 Task: In the Contact  Genesis.Thompson@iCloud.com, schedule and save the meeting with title: 'Collaborative Discussion', Select date: '17 August, 2023', select start time: 10:30:AM. Add location in person New York with meeting description: Kindly join this meeting to understand Product Demo and Service Presentation.. Logged in from softage.1@softage.net
Action: Mouse moved to (86, 59)
Screenshot: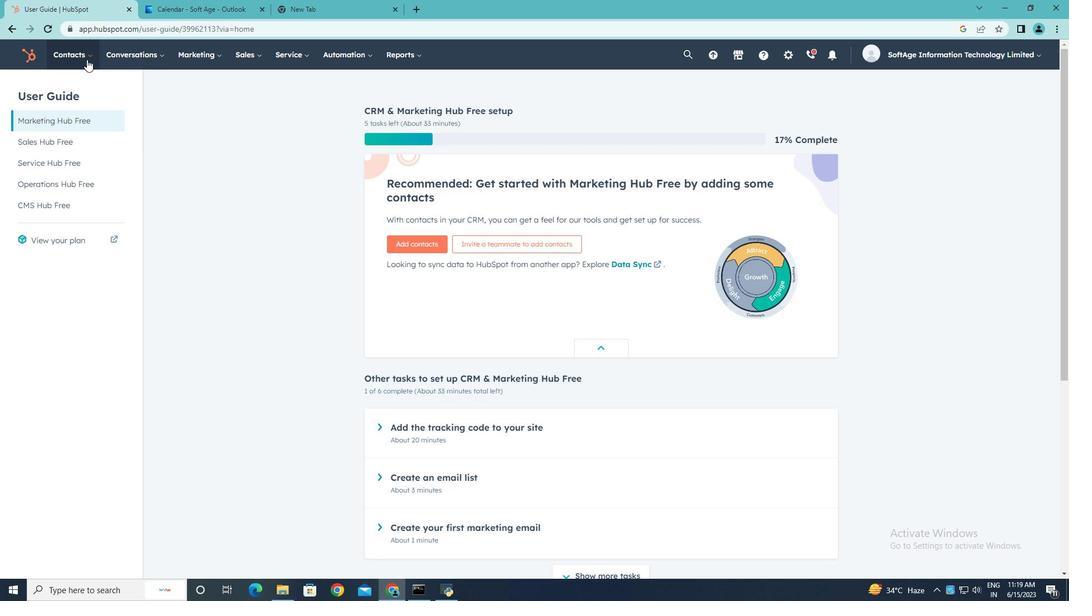 
Action: Mouse pressed left at (86, 59)
Screenshot: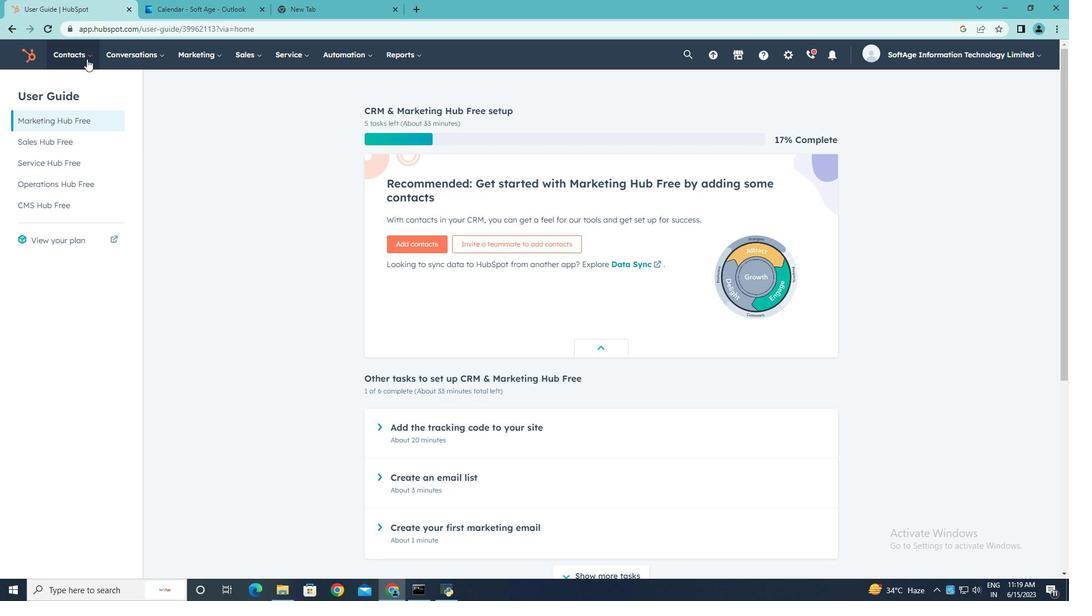
Action: Mouse moved to (80, 90)
Screenshot: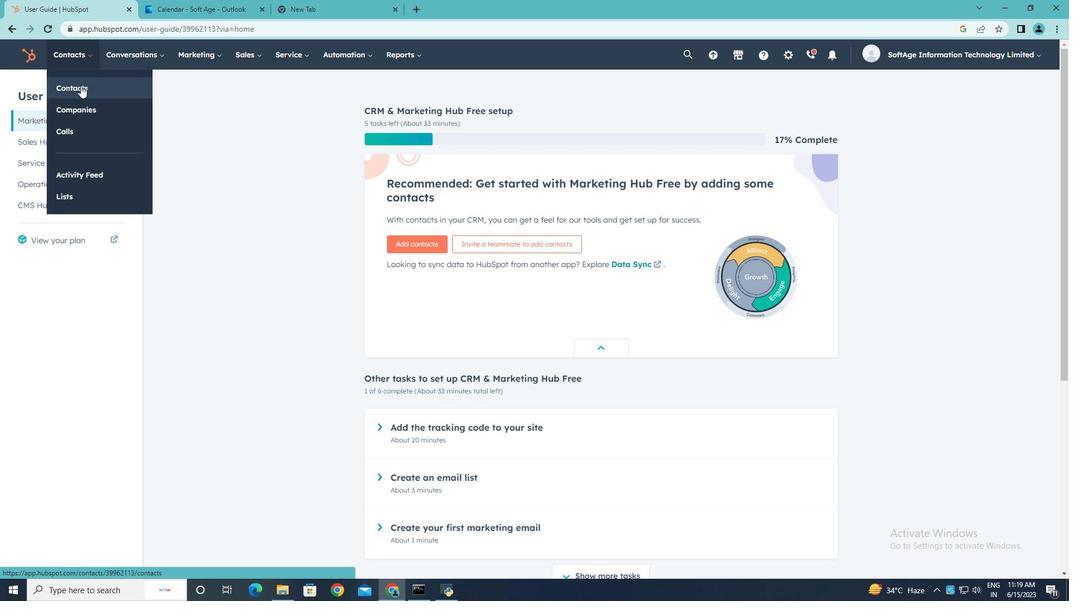 
Action: Mouse pressed left at (80, 90)
Screenshot: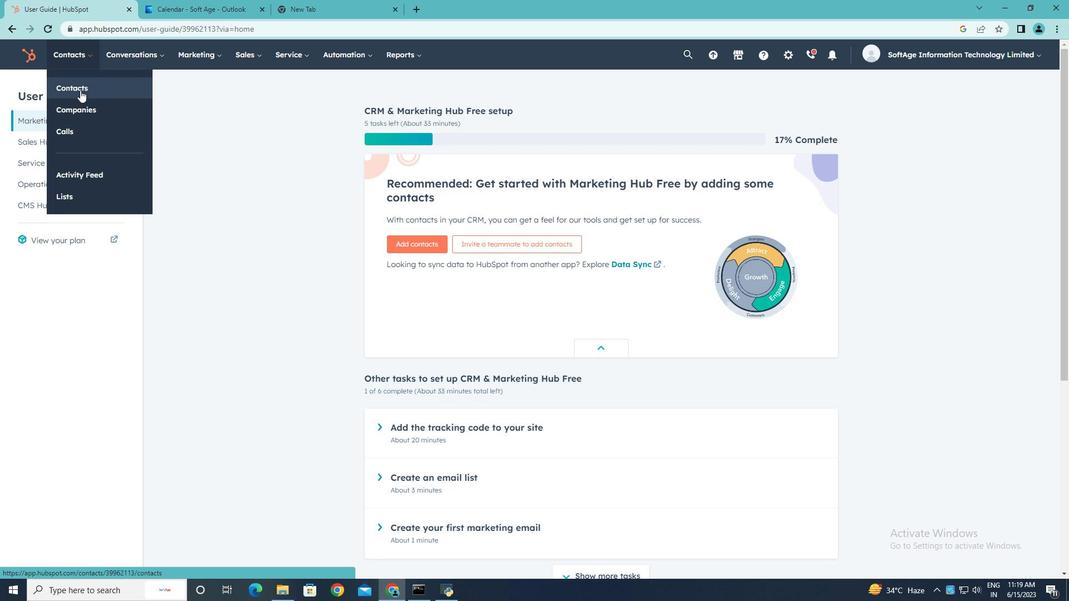 
Action: Mouse moved to (94, 182)
Screenshot: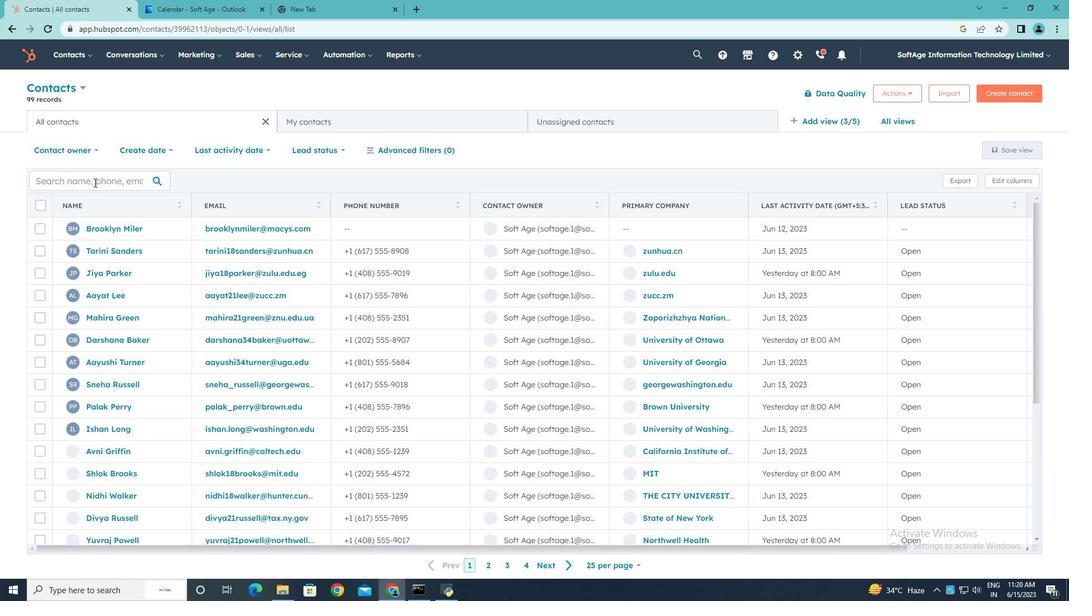 
Action: Mouse pressed left at (94, 182)
Screenshot: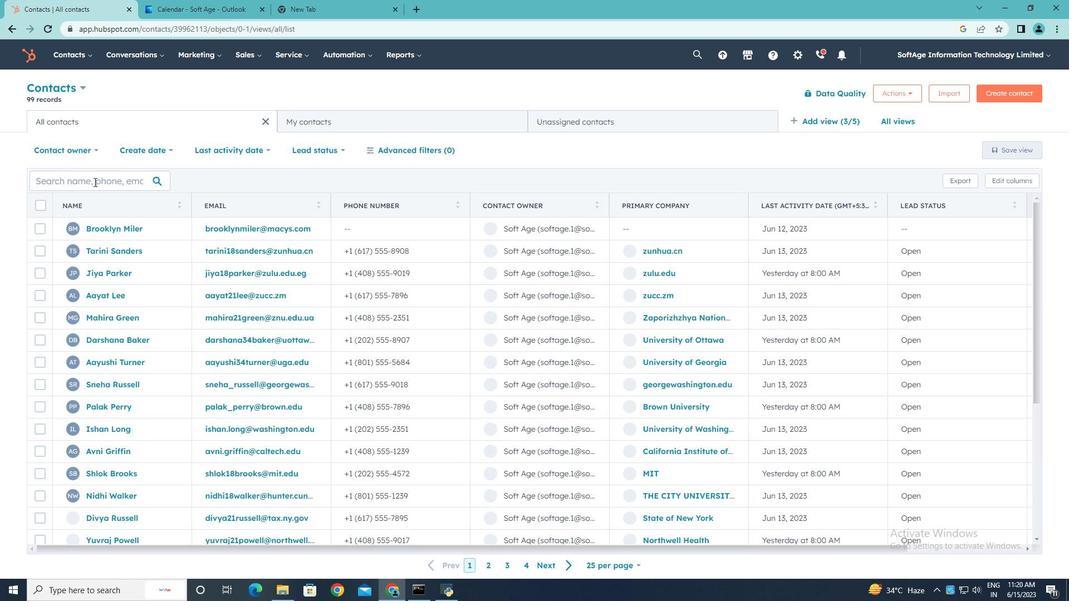 
Action: Key pressed <Key.shift>Genesis<Key.shift>,<Key.backspace>.<Key.shift>Thompson<Key.shift>@i<Key.shift>Cloud.com
Screenshot: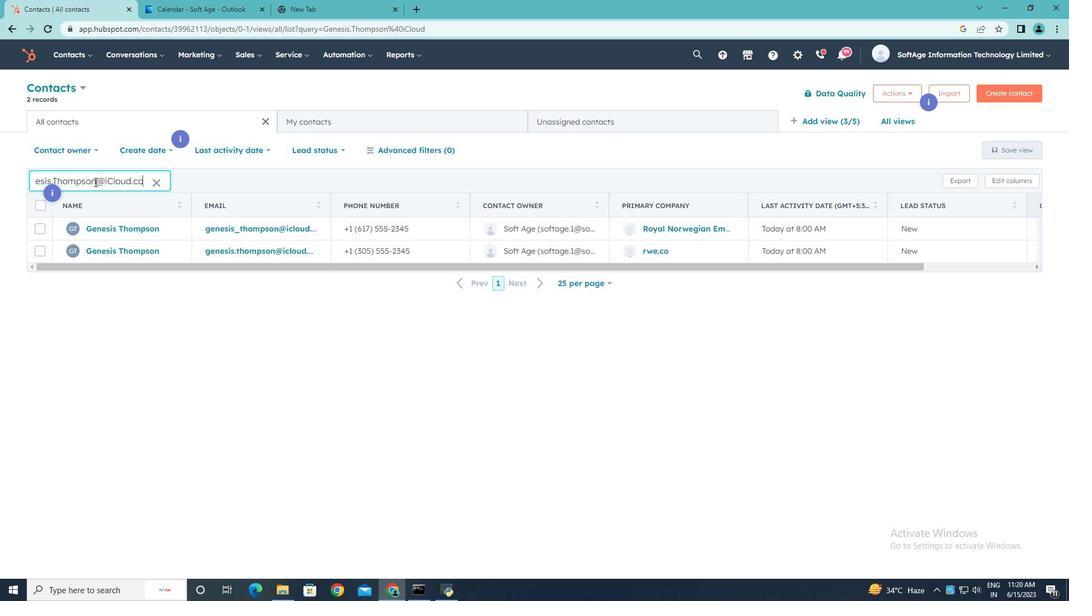 
Action: Mouse moved to (111, 250)
Screenshot: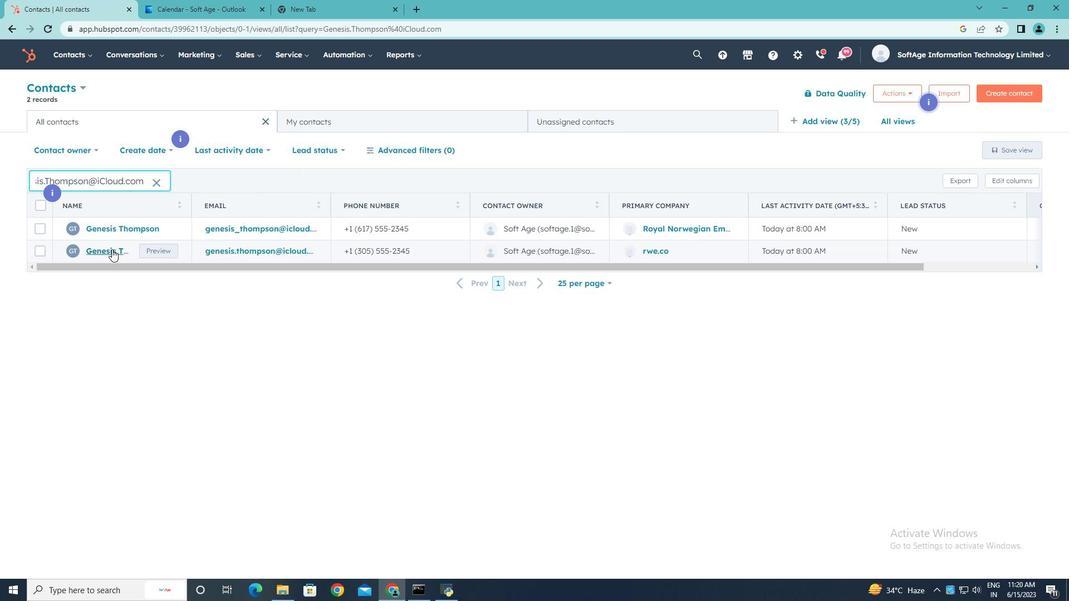 
Action: Mouse pressed left at (111, 250)
Screenshot: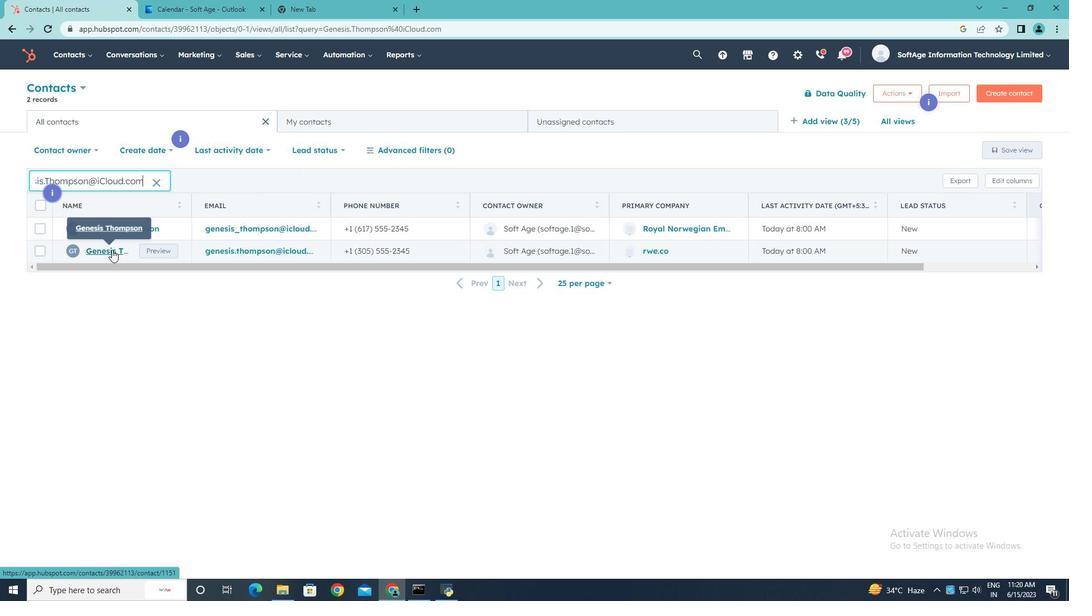 
Action: Mouse moved to (181, 185)
Screenshot: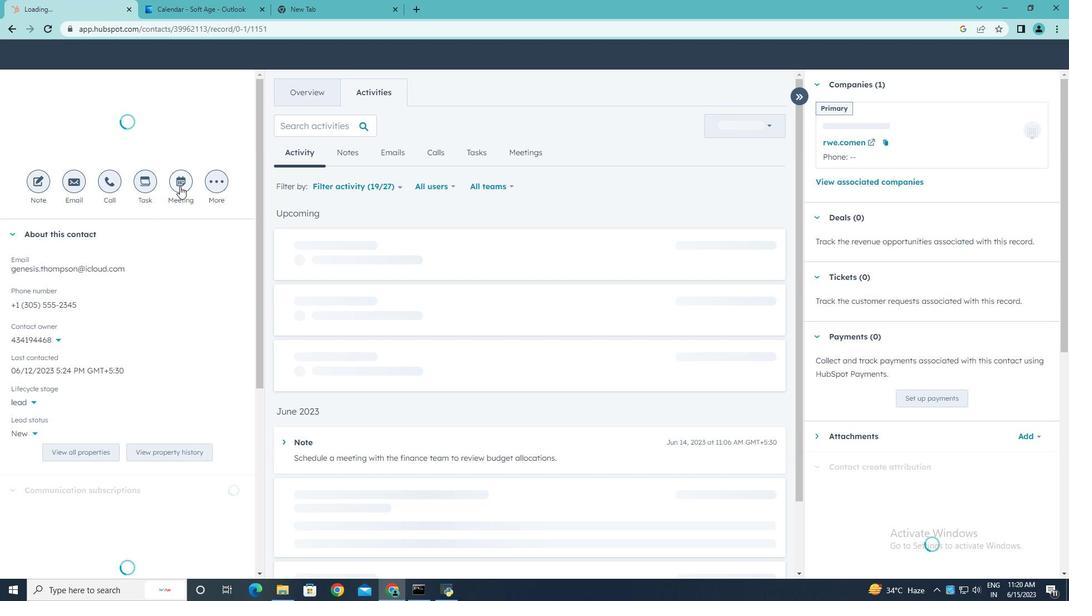 
Action: Mouse pressed left at (181, 185)
Screenshot: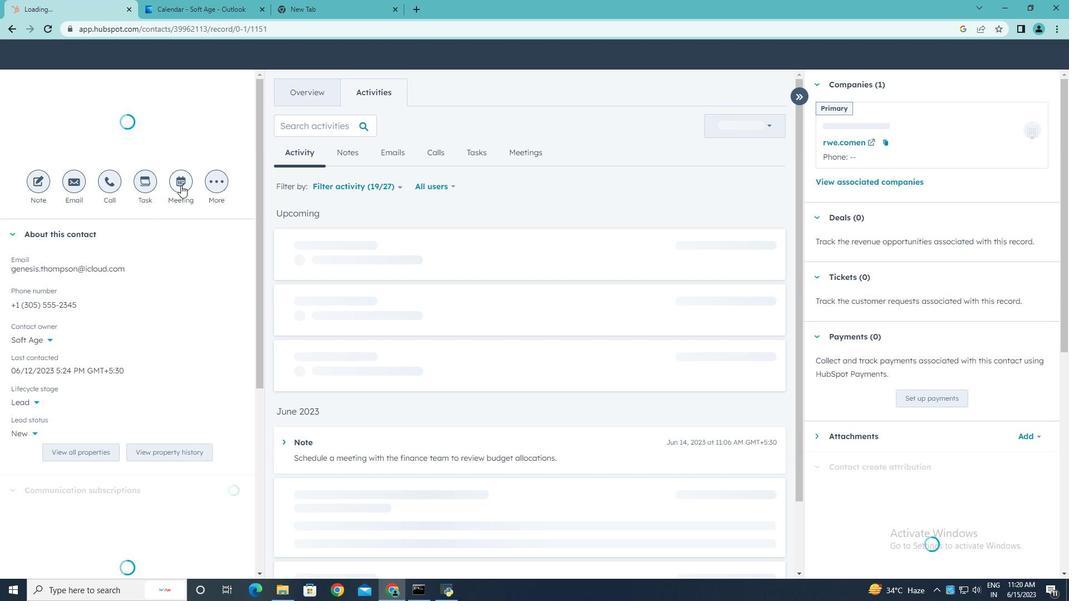 
Action: Key pressed <Key.shift>CC<Key.backspace>ollaboratib<Key.backspace>ver<Key.backspace><Key.space><Key.shift>Discussion.
Screenshot: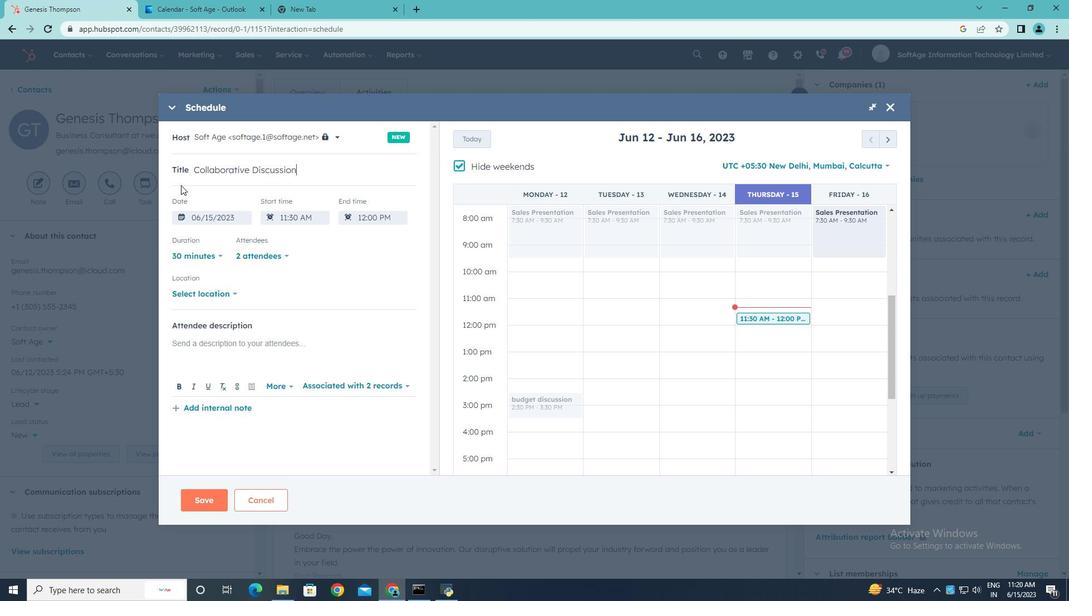 
Action: Mouse moved to (463, 165)
Screenshot: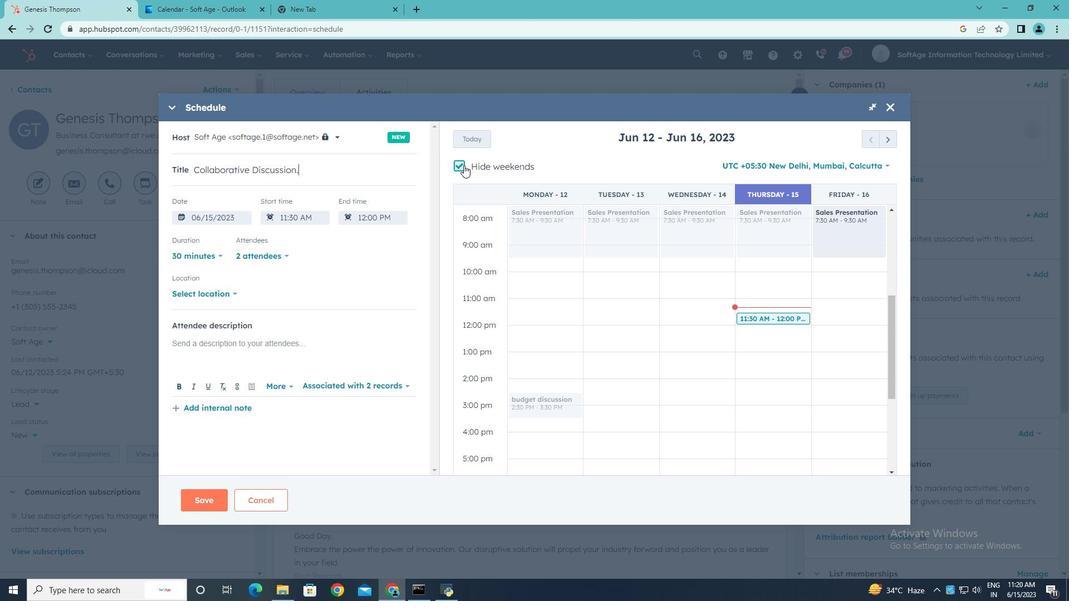
Action: Mouse pressed left at (463, 165)
Screenshot: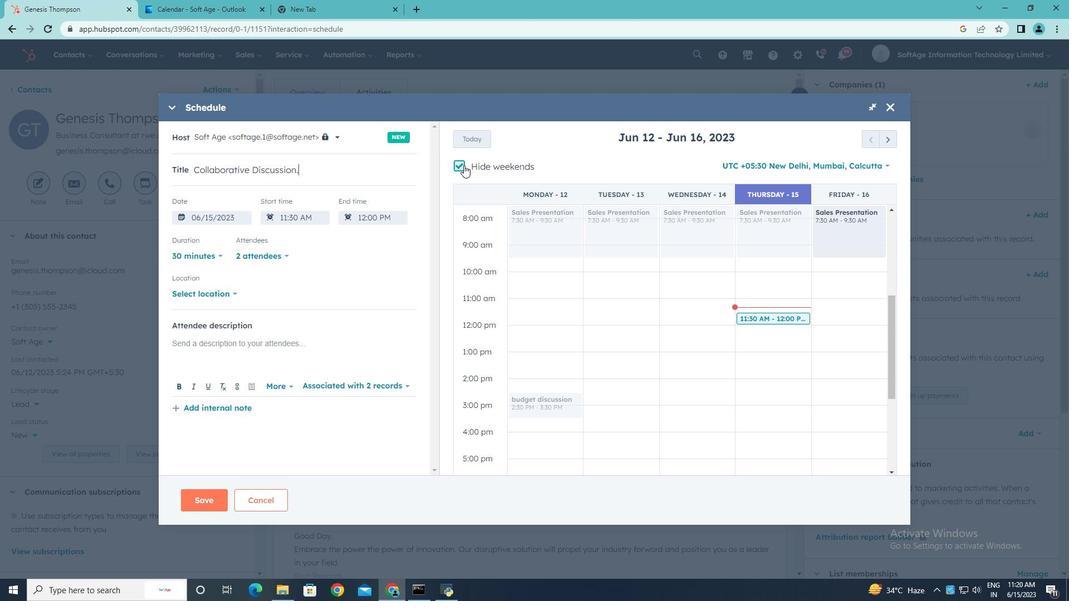 
Action: Mouse moved to (886, 140)
Screenshot: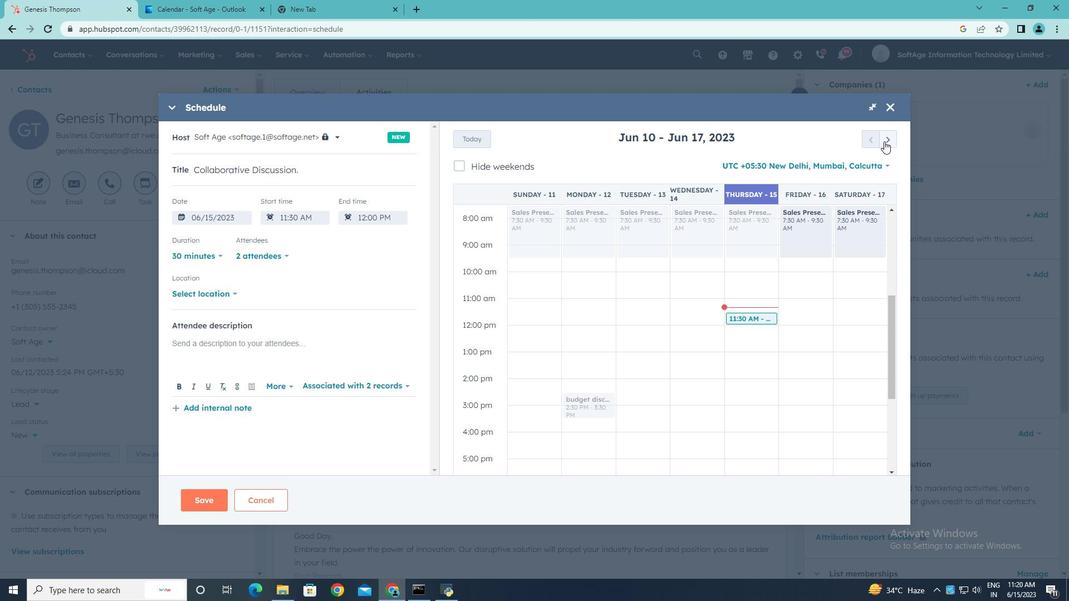 
Action: Mouse pressed left at (886, 140)
Screenshot: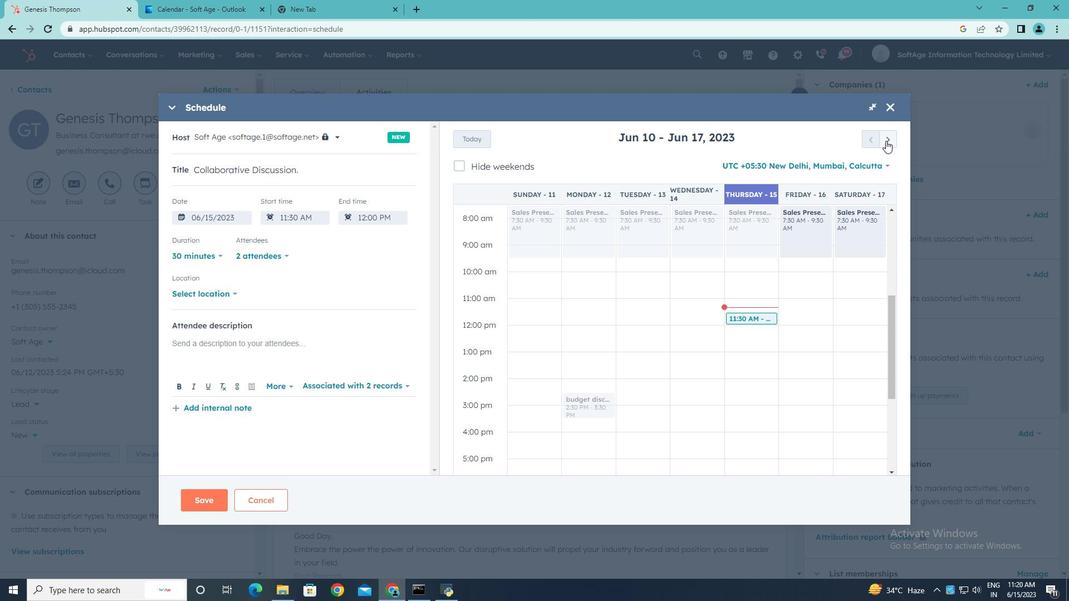 
Action: Mouse pressed left at (886, 140)
Screenshot: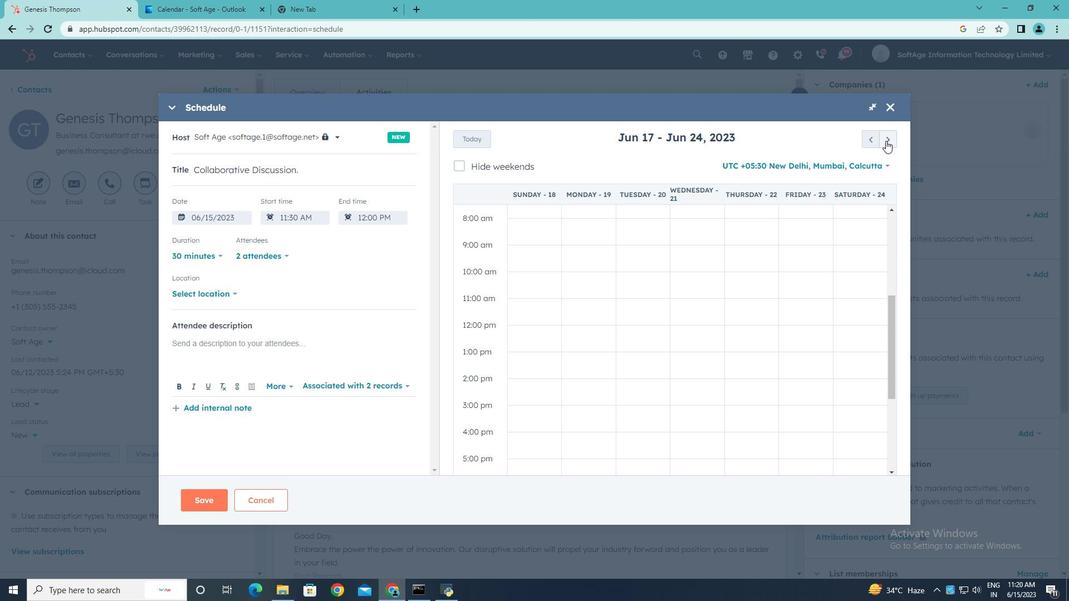 
Action: Mouse pressed left at (886, 140)
Screenshot: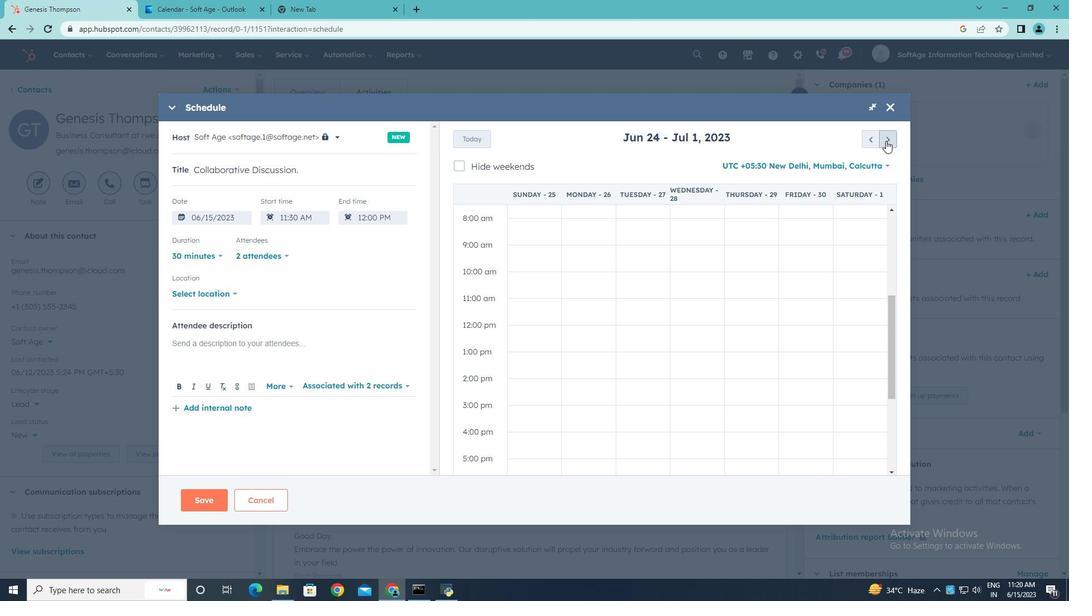
Action: Mouse pressed left at (886, 140)
Screenshot: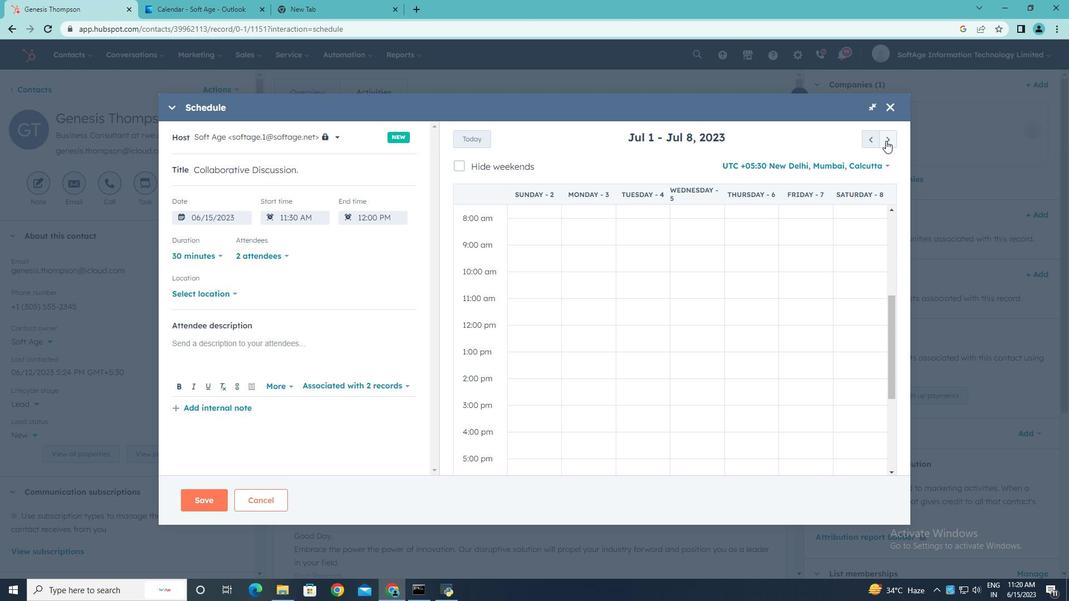 
Action: Mouse pressed left at (886, 140)
Screenshot: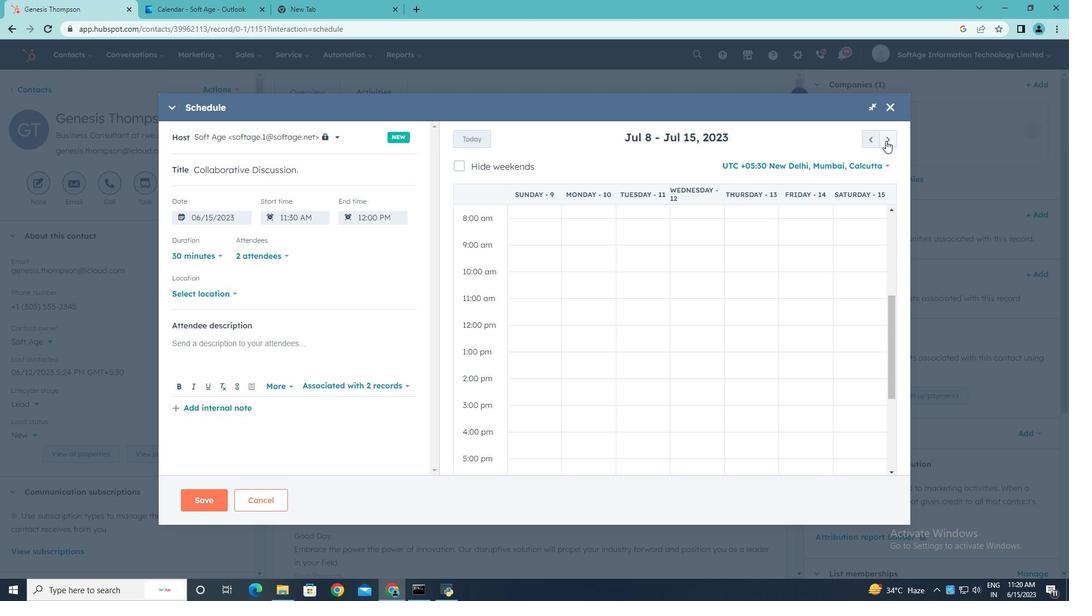 
Action: Mouse pressed left at (886, 140)
Screenshot: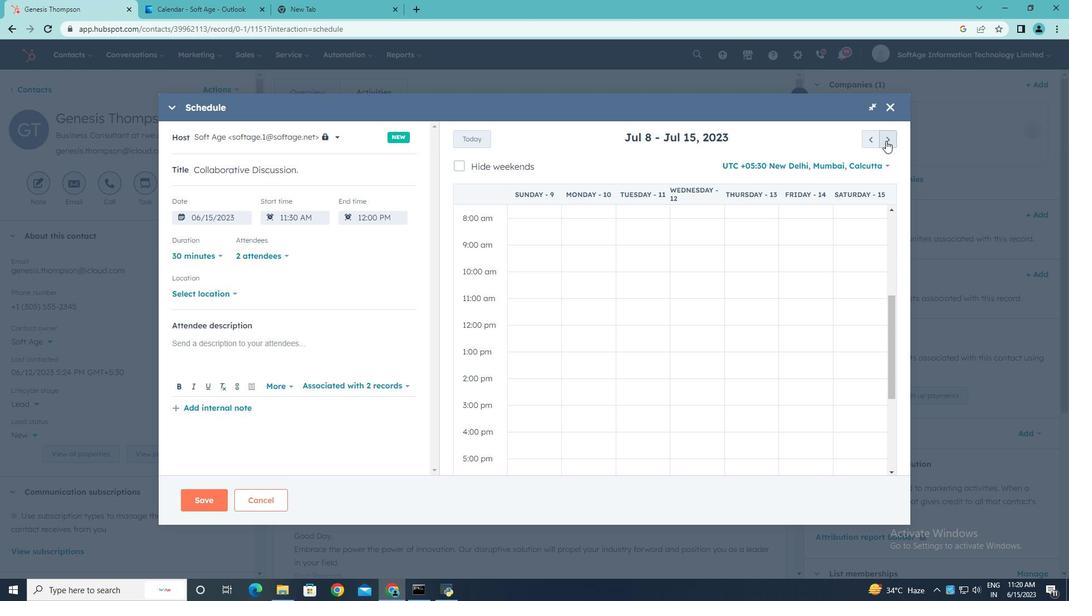 
Action: Mouse pressed left at (886, 140)
Screenshot: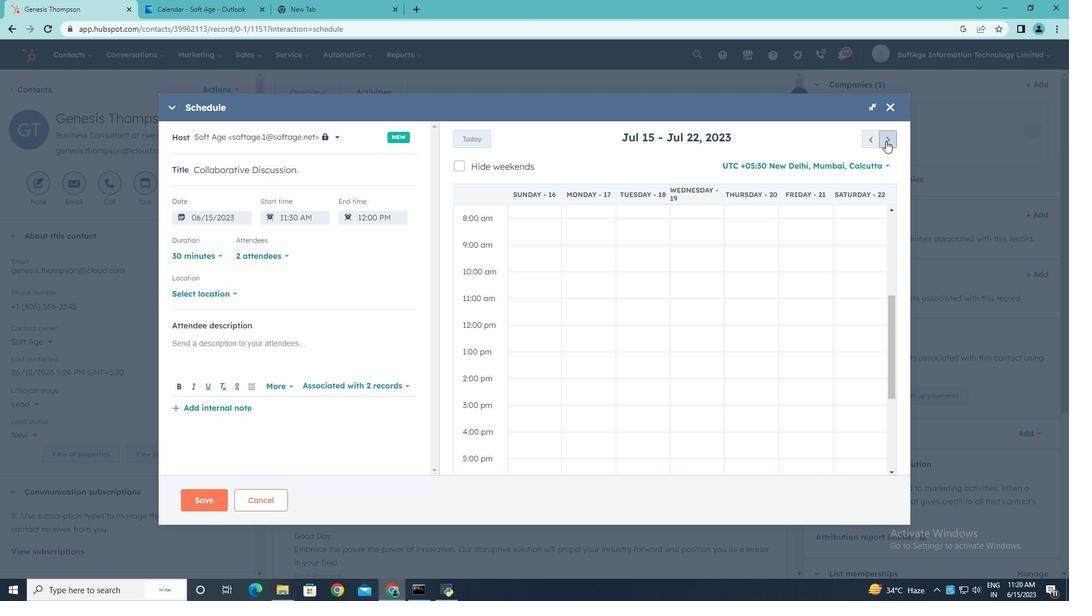 
Action: Mouse pressed left at (886, 140)
Screenshot: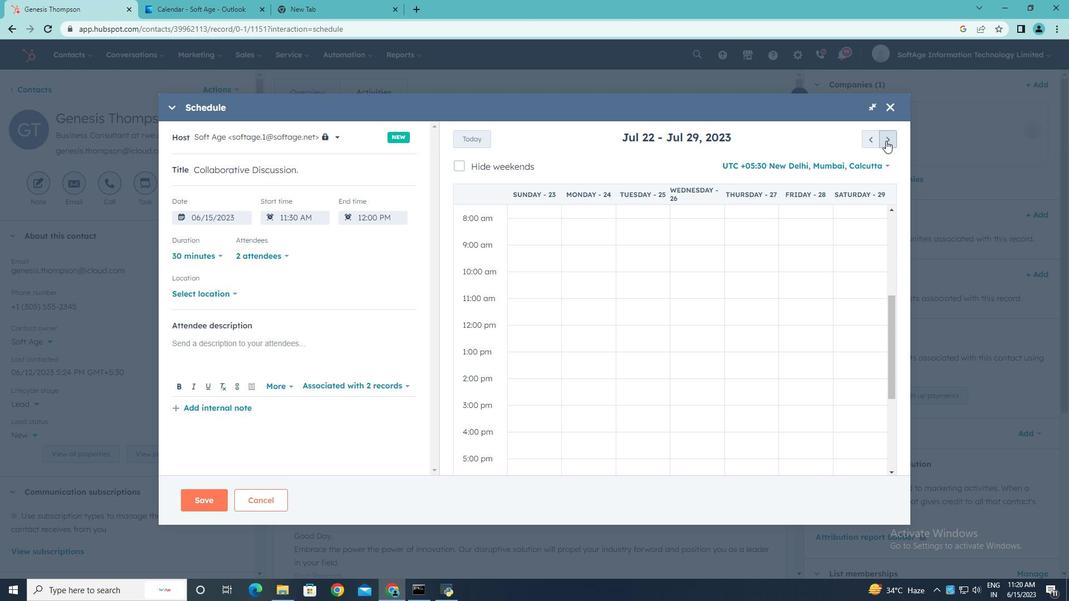 
Action: Mouse pressed left at (886, 140)
Screenshot: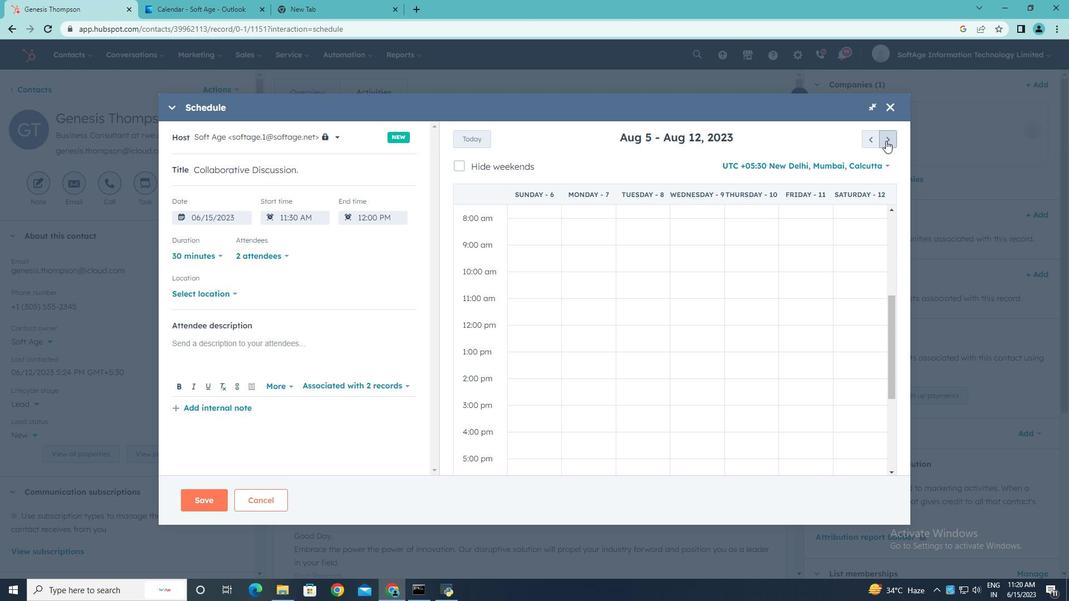 
Action: Mouse pressed left at (886, 140)
Screenshot: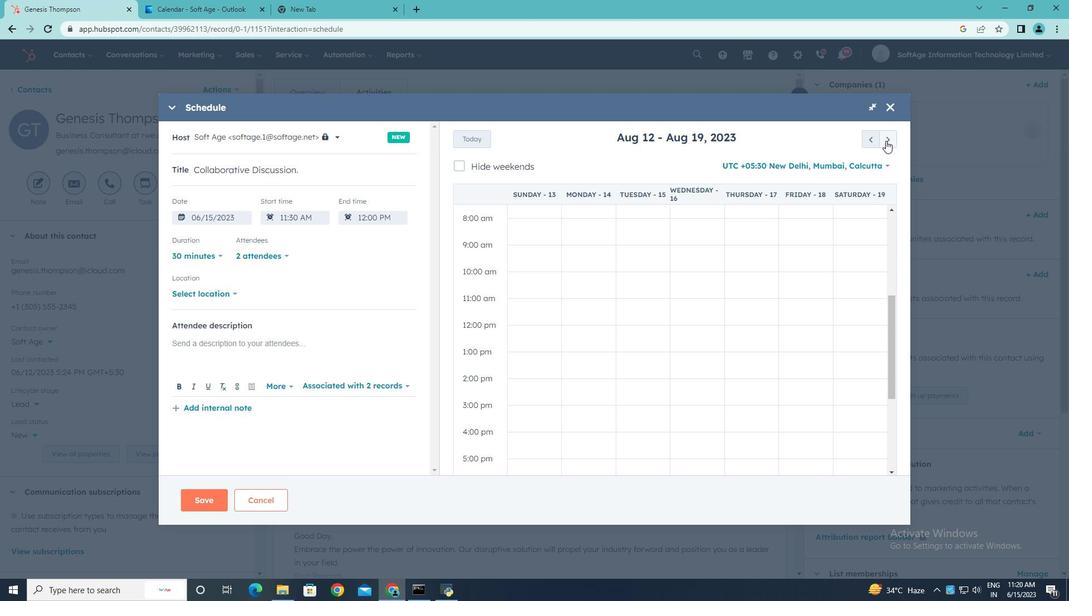 
Action: Mouse moved to (868, 139)
Screenshot: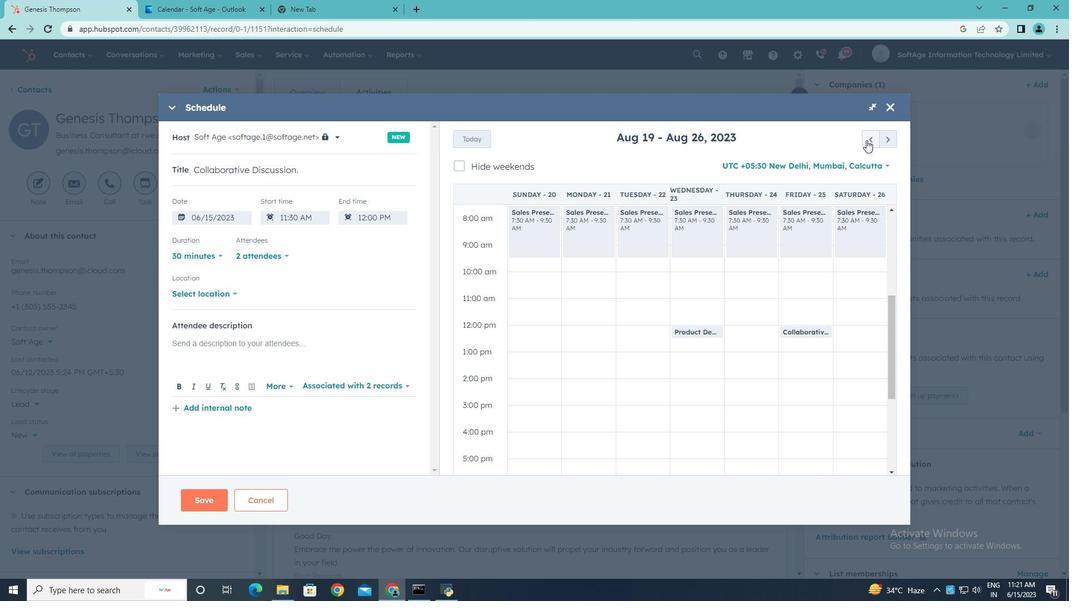 
Action: Mouse pressed left at (868, 139)
Screenshot: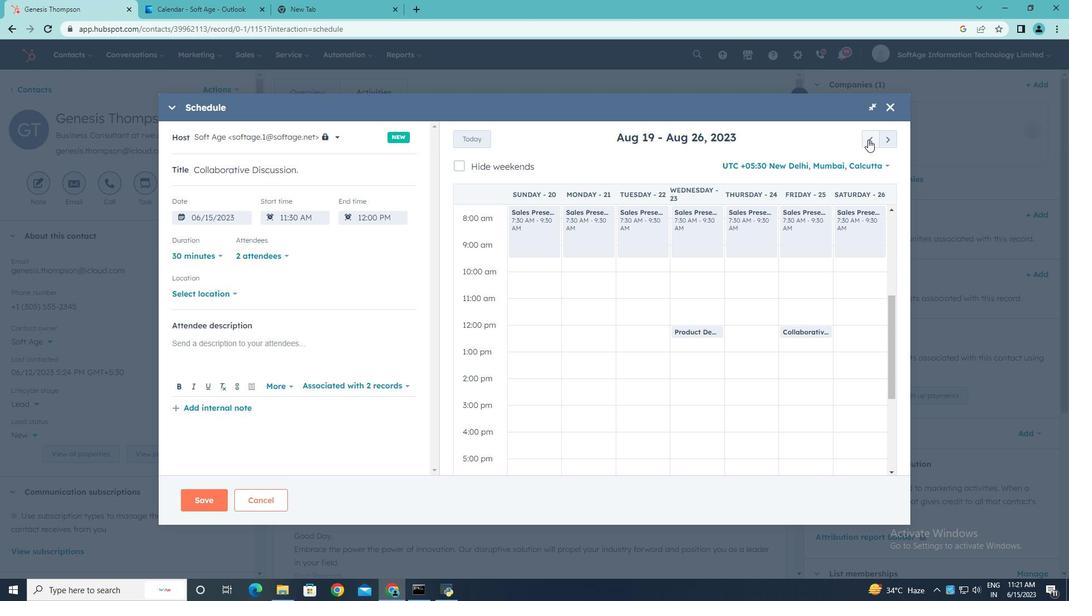 
Action: Mouse moved to (748, 285)
Screenshot: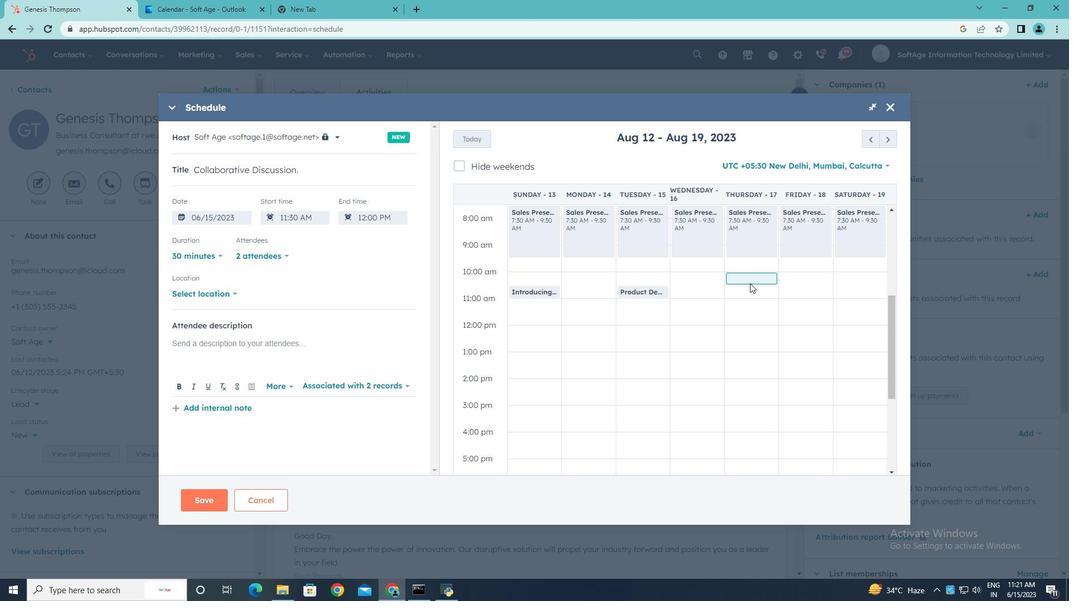 
Action: Mouse pressed left at (748, 285)
Screenshot: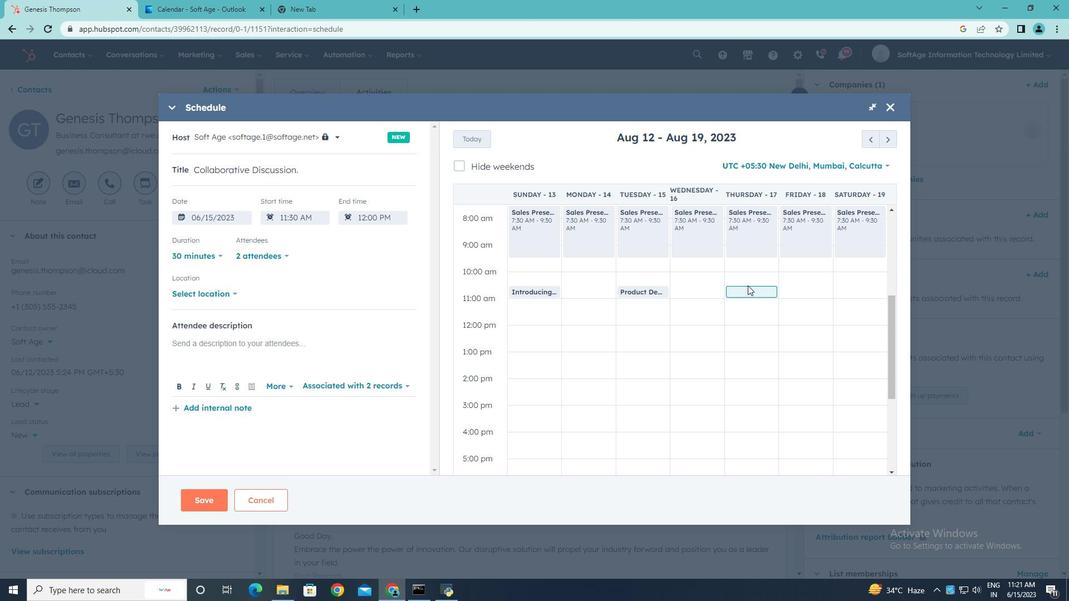 
Action: Mouse moved to (236, 292)
Screenshot: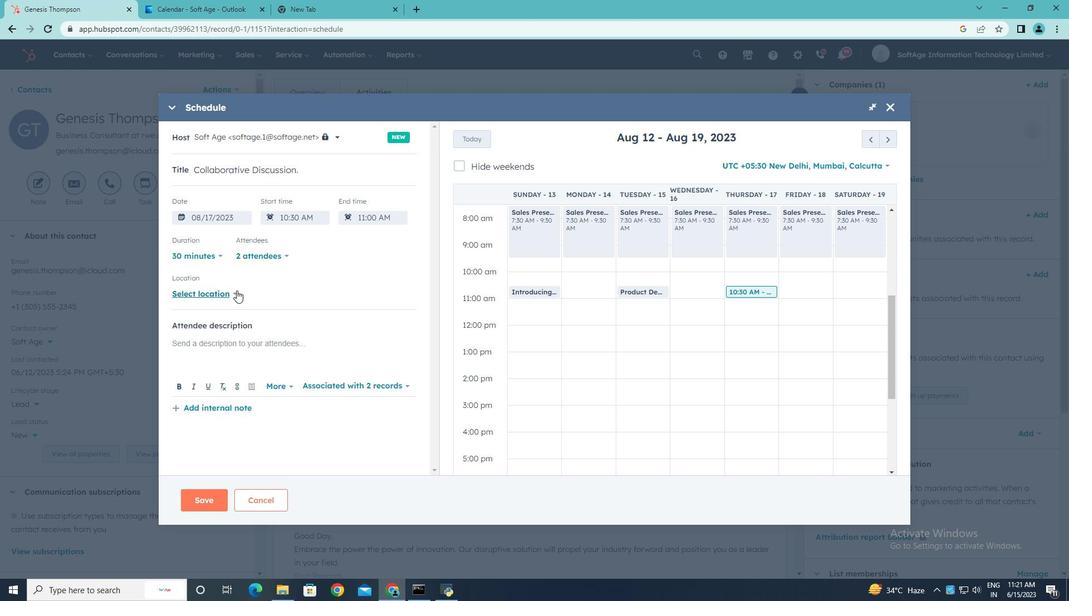 
Action: Mouse pressed left at (236, 292)
Screenshot: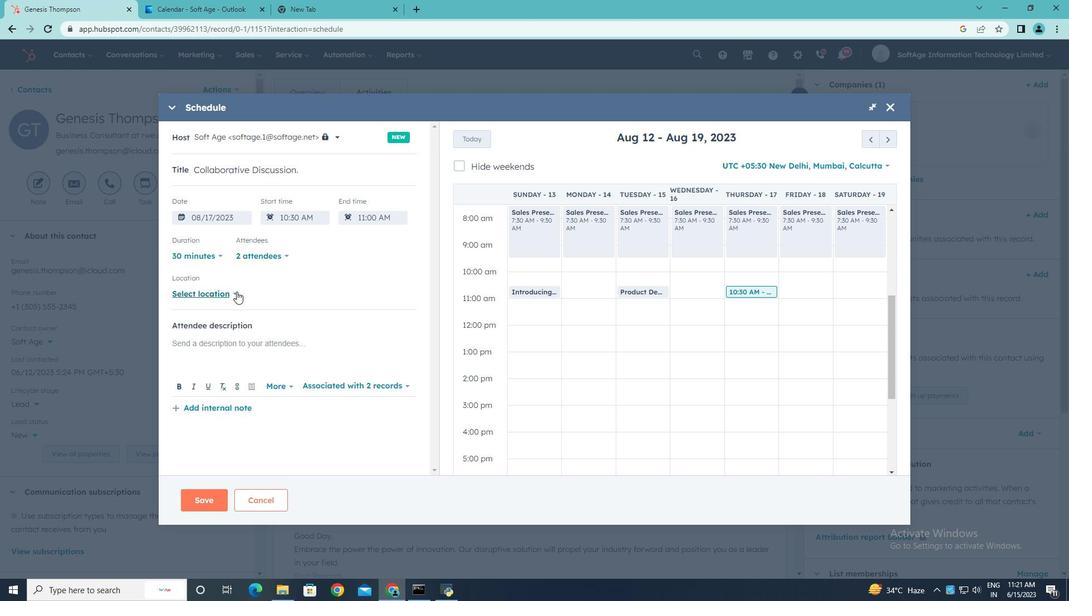 
Action: Mouse moved to (266, 289)
Screenshot: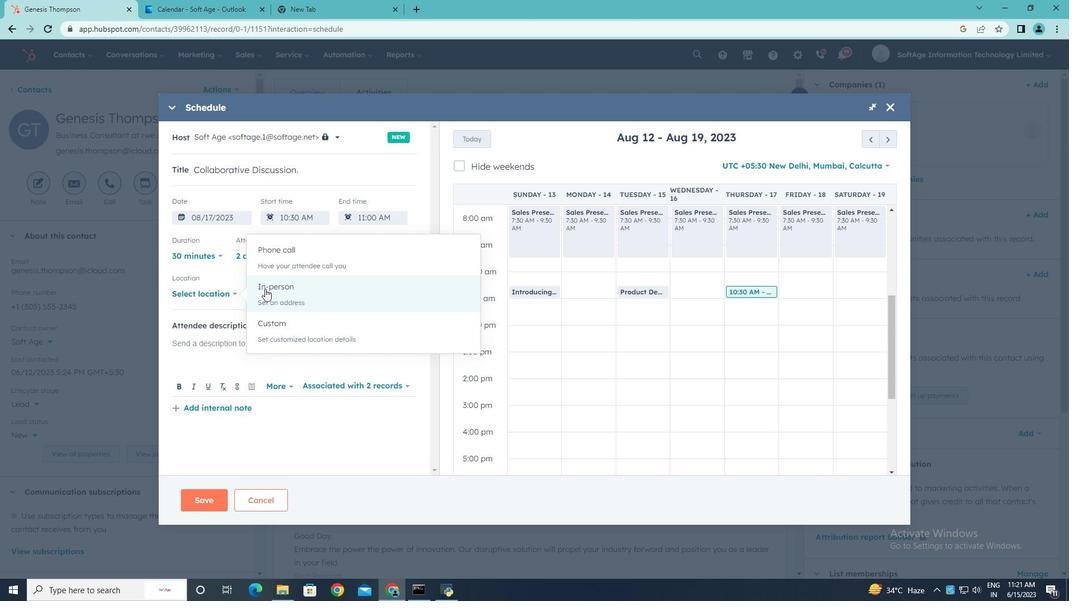 
Action: Mouse pressed left at (266, 289)
Screenshot: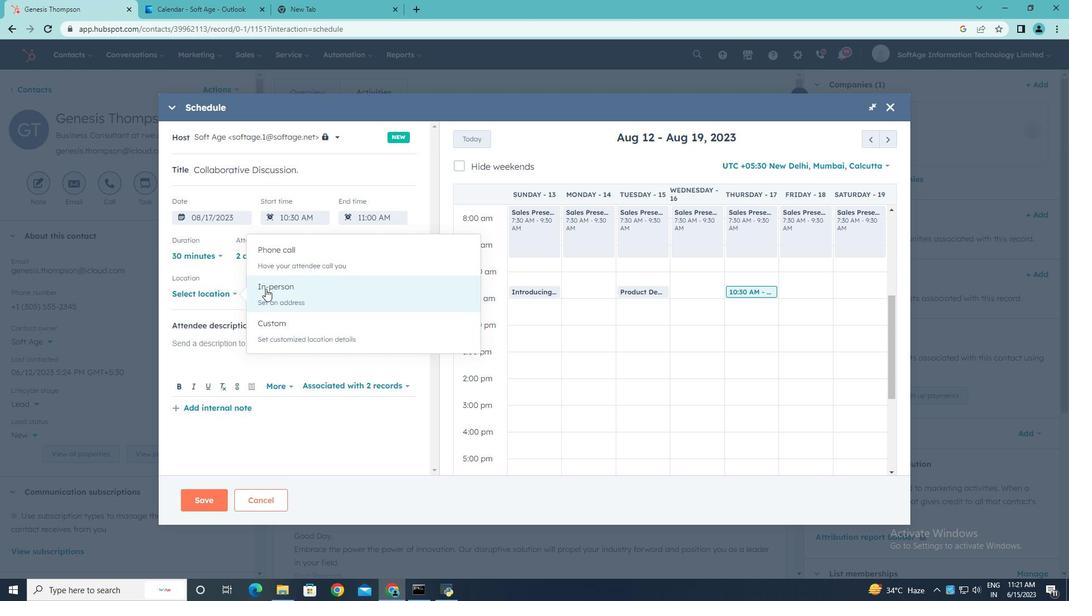 
Action: Mouse moved to (263, 290)
Screenshot: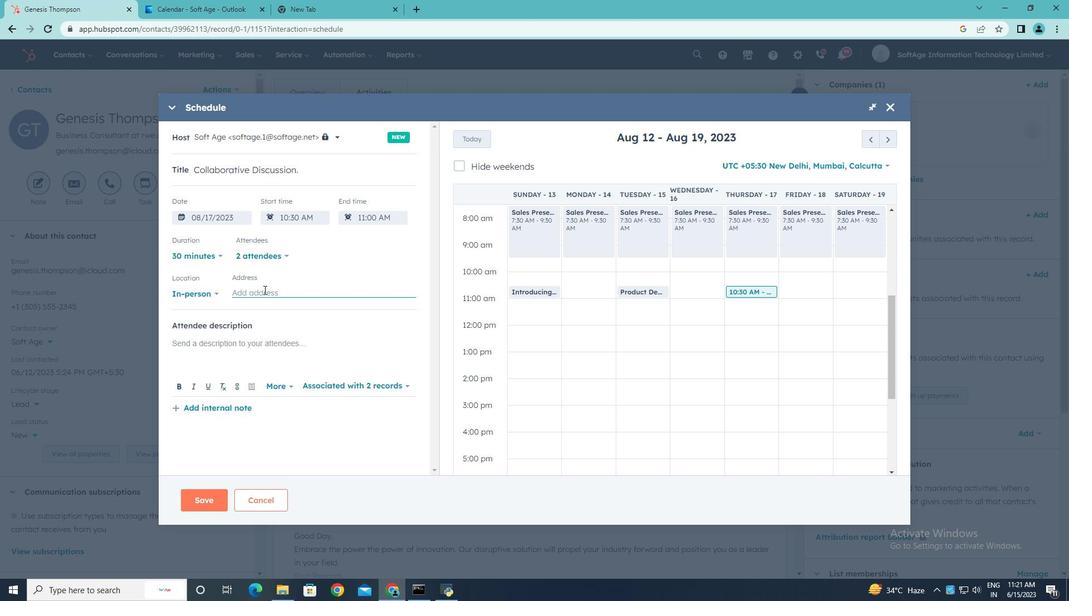 
Action: Mouse pressed left at (263, 290)
Screenshot: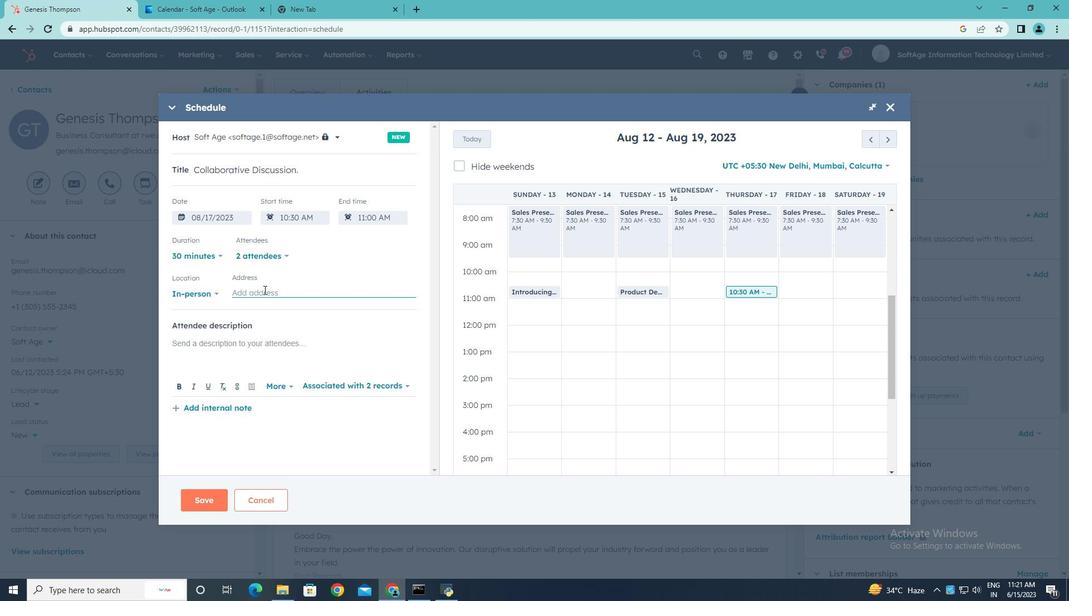 
Action: Key pressed <Key.shift>New<Key.space><Key.shift>York
Screenshot: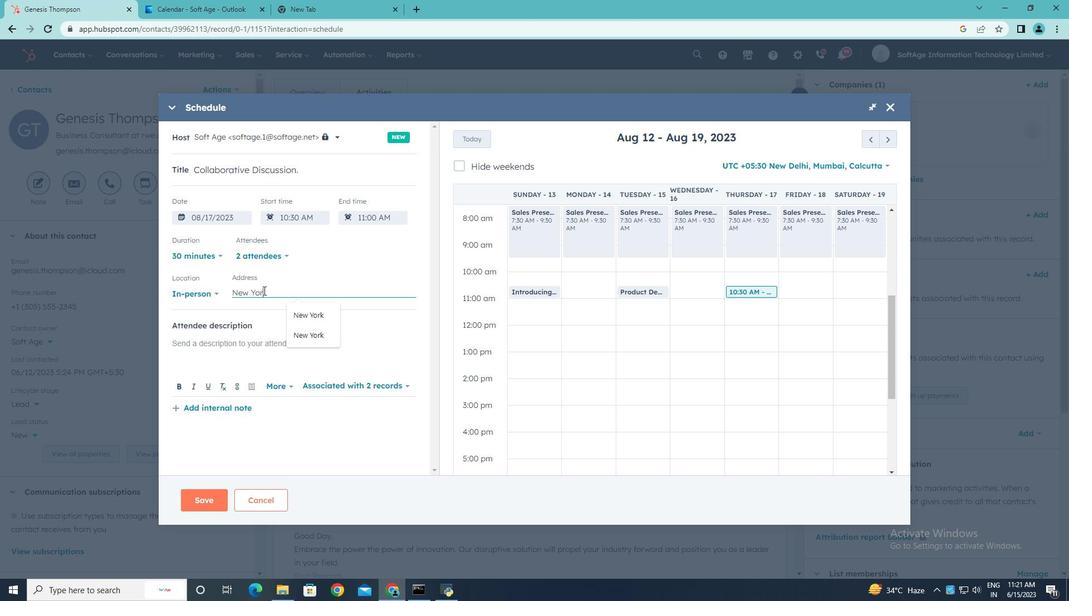 
Action: Mouse moved to (235, 344)
Screenshot: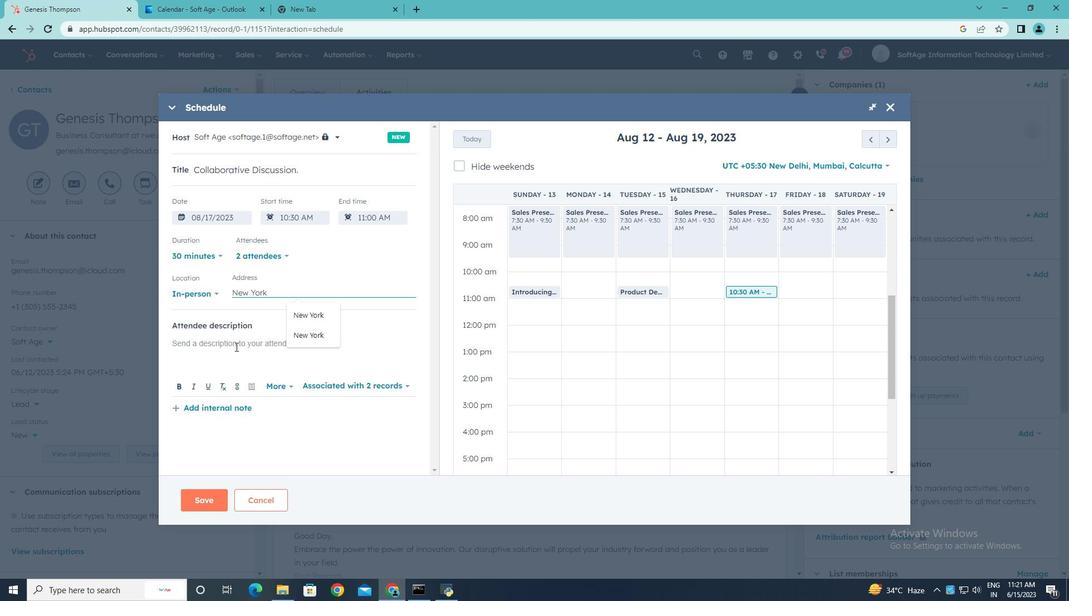 
Action: Mouse pressed left at (235, 344)
Screenshot: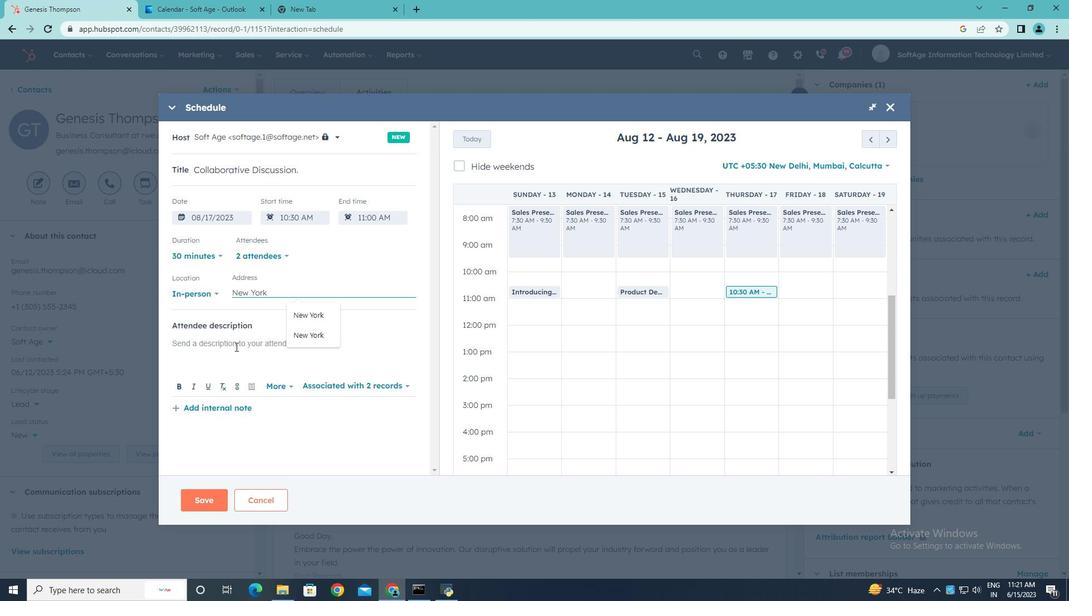 
Action: Key pressed <Key.shift>Kindly<Key.space>join<Key.space>this<Key.space>meeting<Key.space>to<Key.space>uns<Key.backspace>derstand<Key.space><Key.shift>Product<Key.space><Key.shift>Demo<Key.space>and<Key.space><Key.shift>Service<Key.space><Key.shift>Presentation..
Screenshot: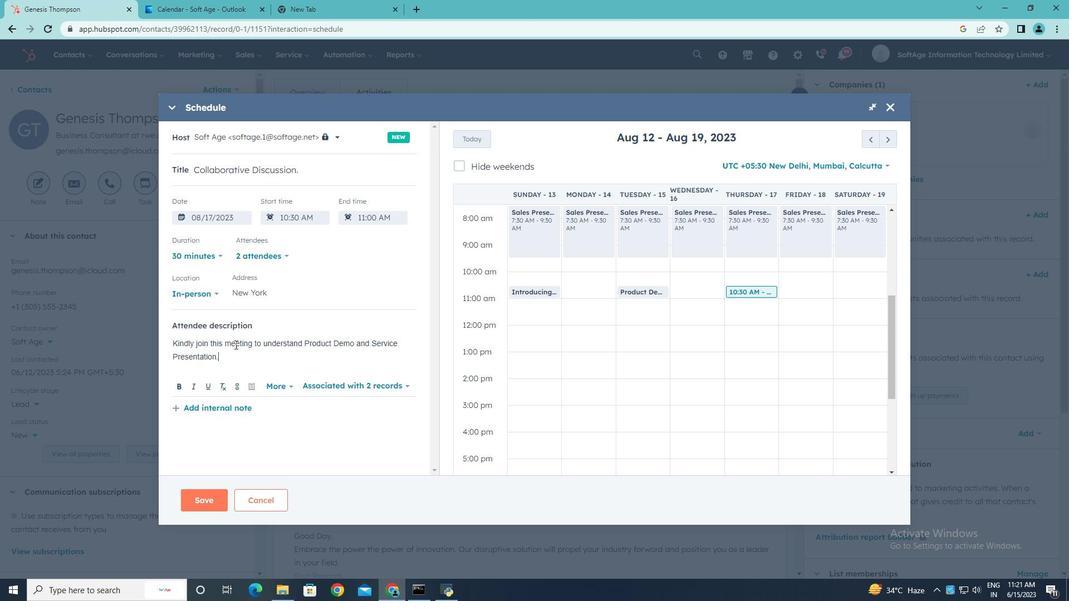 
Action: Mouse moved to (198, 501)
Screenshot: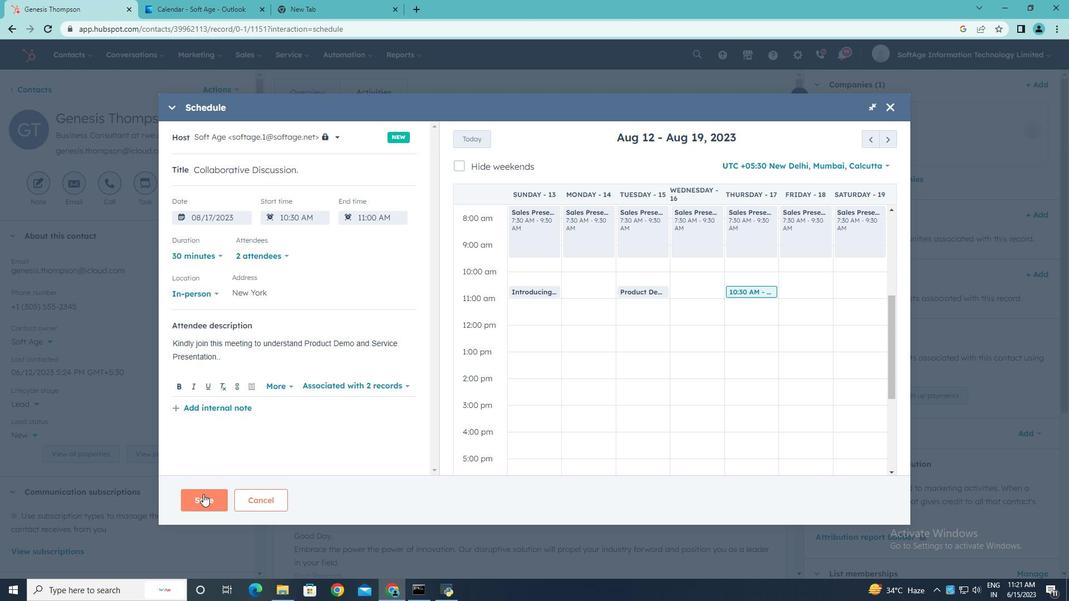 
Action: Mouse pressed left at (198, 501)
Screenshot: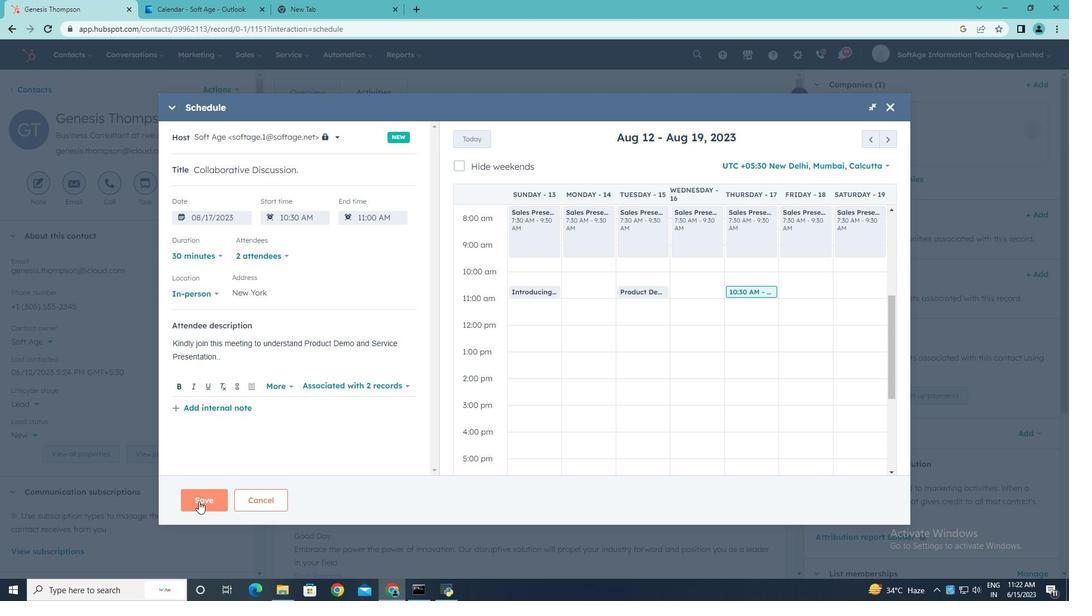 
Action: Mouse moved to (199, 501)
Screenshot: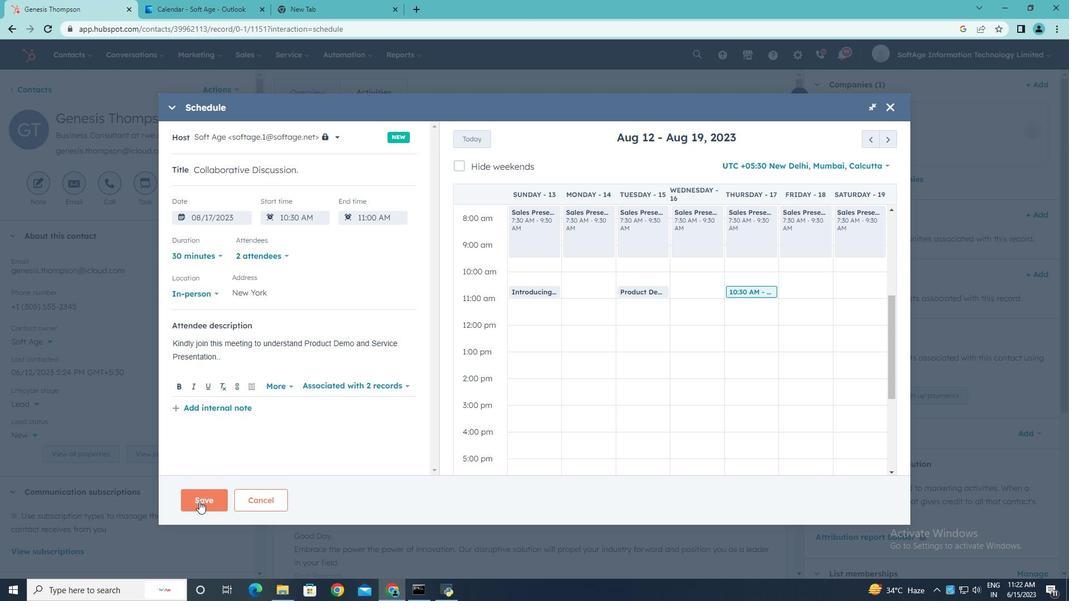 
